 Task: Add Description DS0045 to Card Card0045 in Board Board0042 in Workspace Development in Trello
Action: Mouse moved to (600, 100)
Screenshot: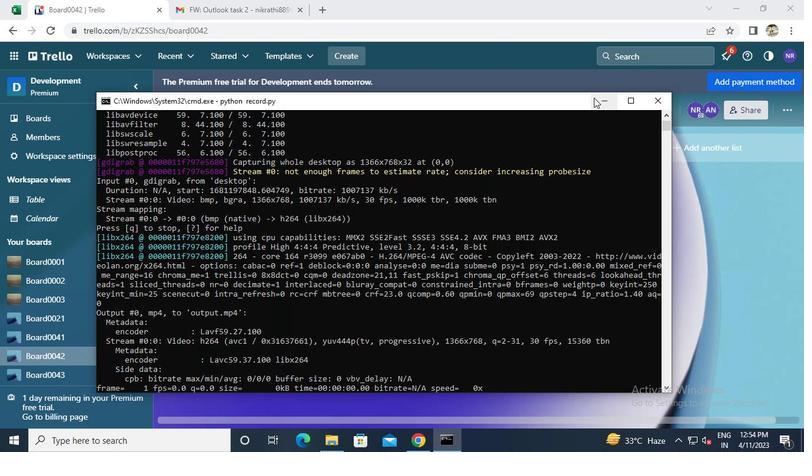 
Action: Mouse pressed left at (600, 100)
Screenshot: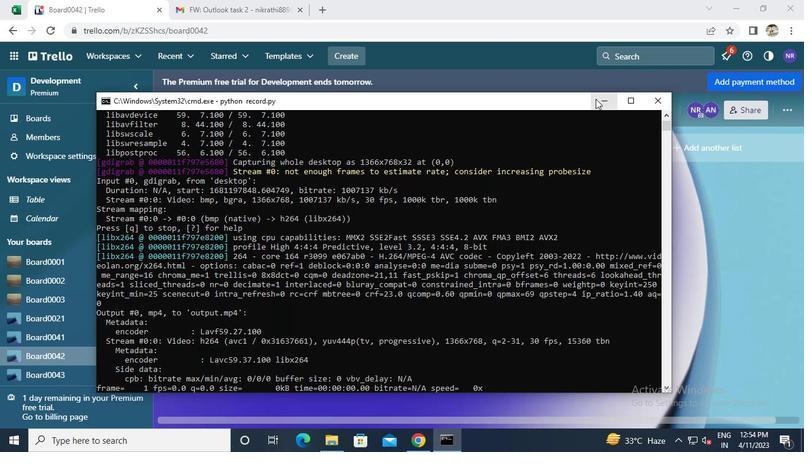 
Action: Mouse moved to (234, 191)
Screenshot: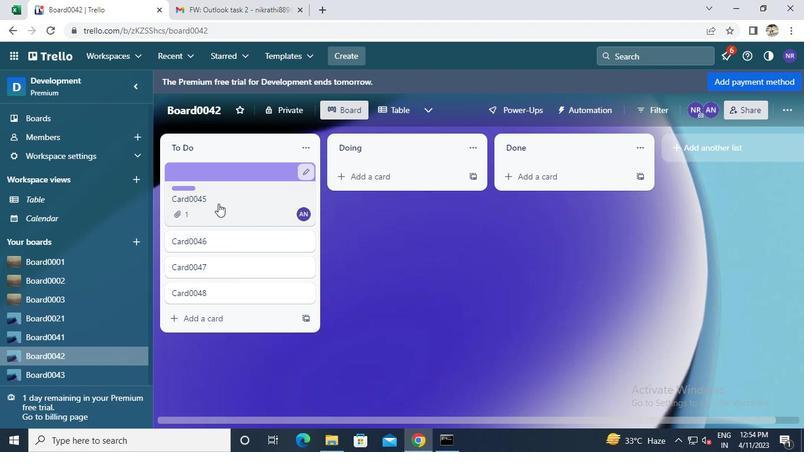 
Action: Mouse pressed left at (234, 191)
Screenshot: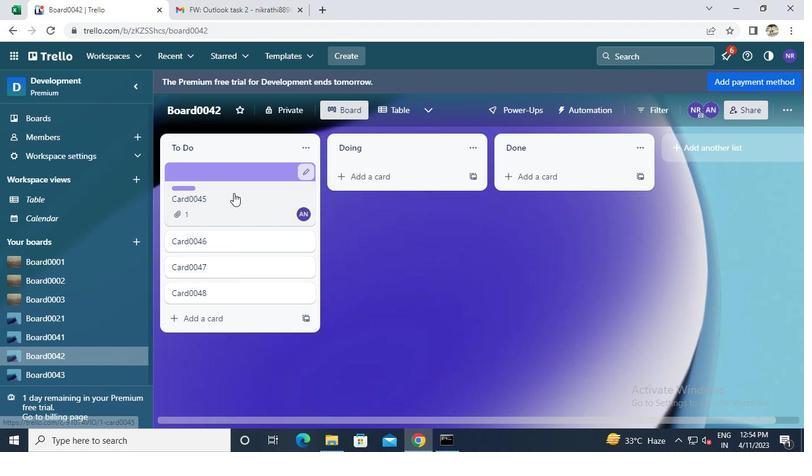 
Action: Mouse moved to (246, 277)
Screenshot: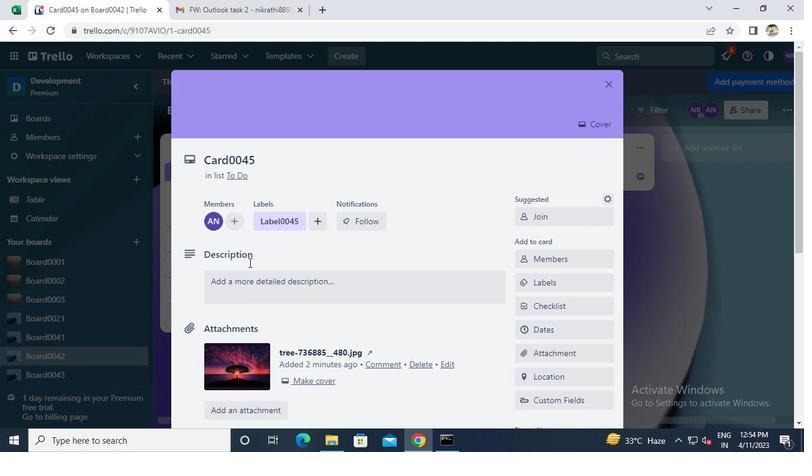 
Action: Mouse pressed left at (246, 277)
Screenshot: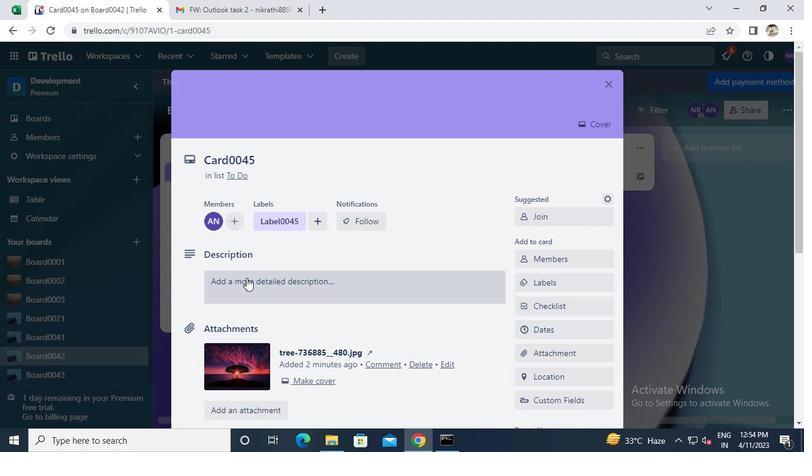 
Action: Keyboard d
Screenshot: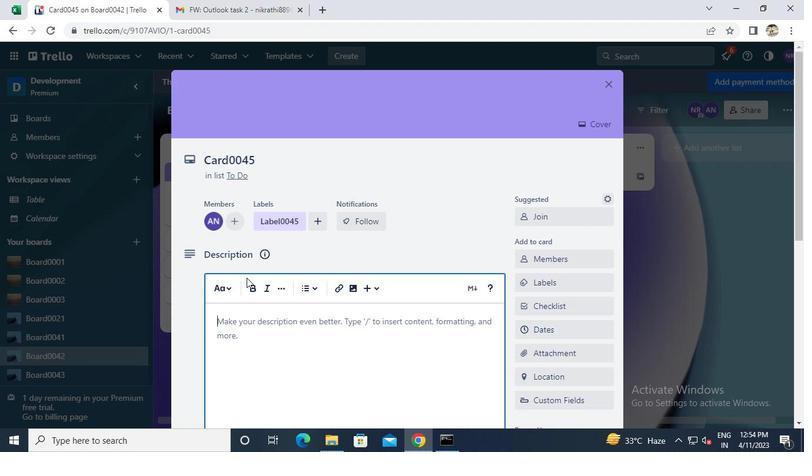 
Action: Keyboard s
Screenshot: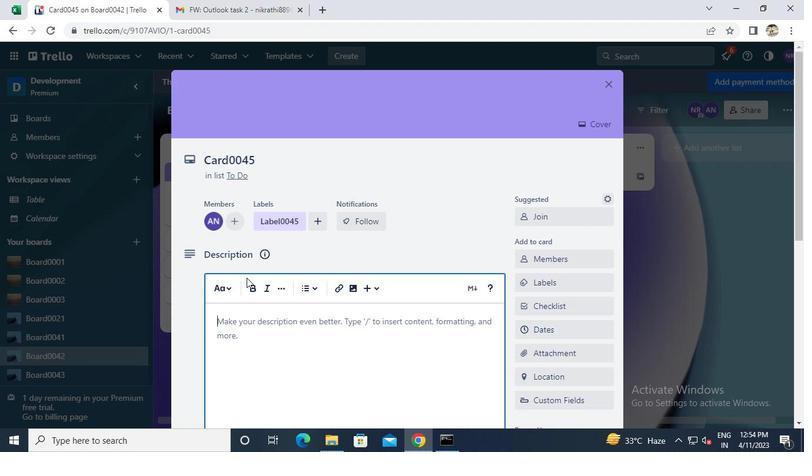 
Action: Keyboard 0
Screenshot: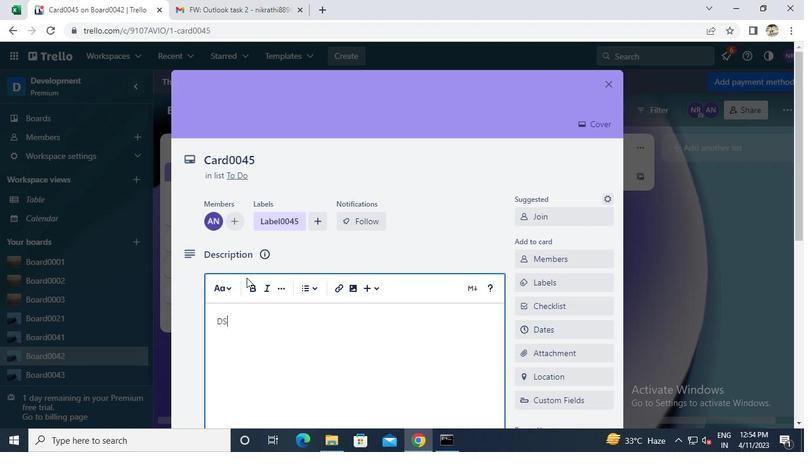 
Action: Keyboard 0
Screenshot: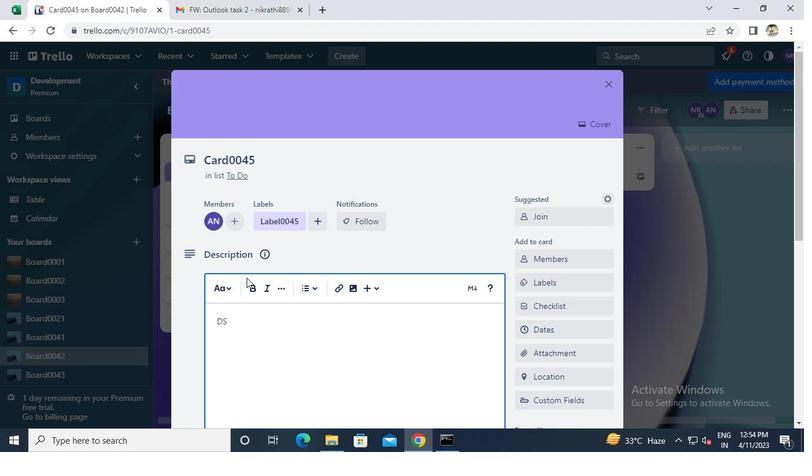 
Action: Keyboard 4
Screenshot: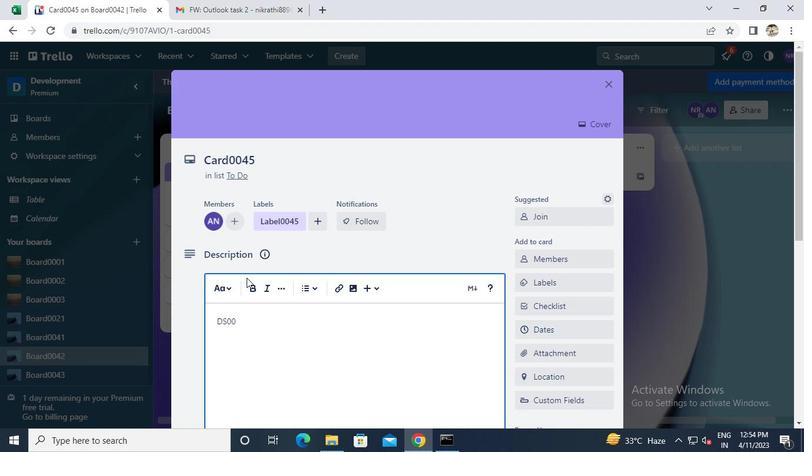 
Action: Keyboard 5
Screenshot: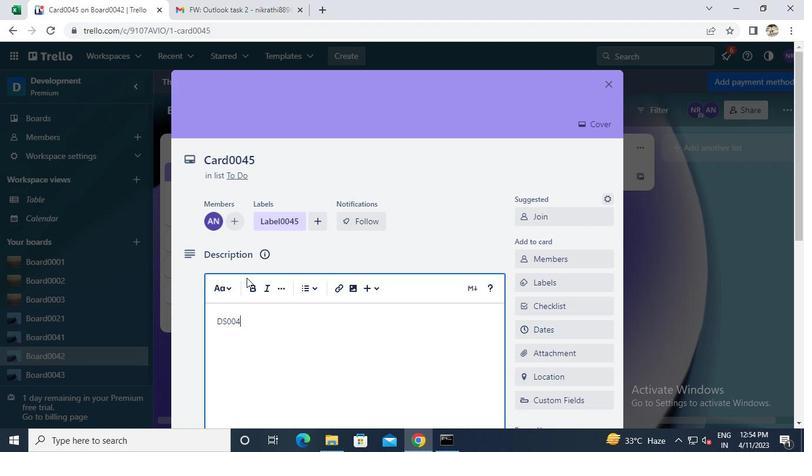 
Action: Mouse moved to (214, 269)
Screenshot: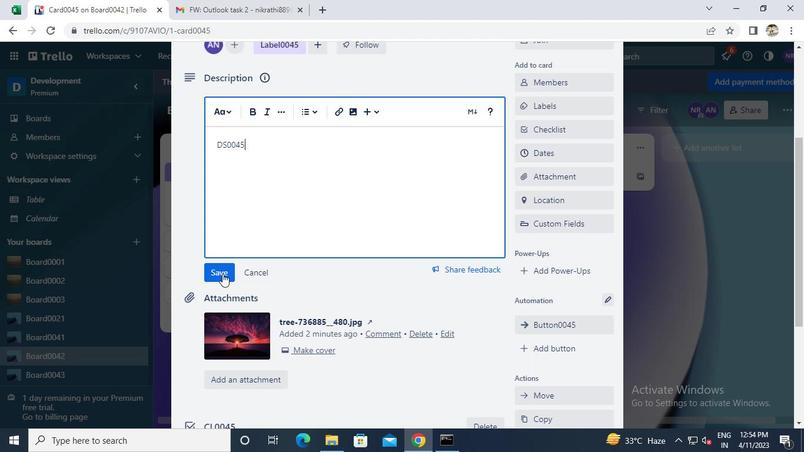 
Action: Mouse pressed left at (214, 269)
Screenshot: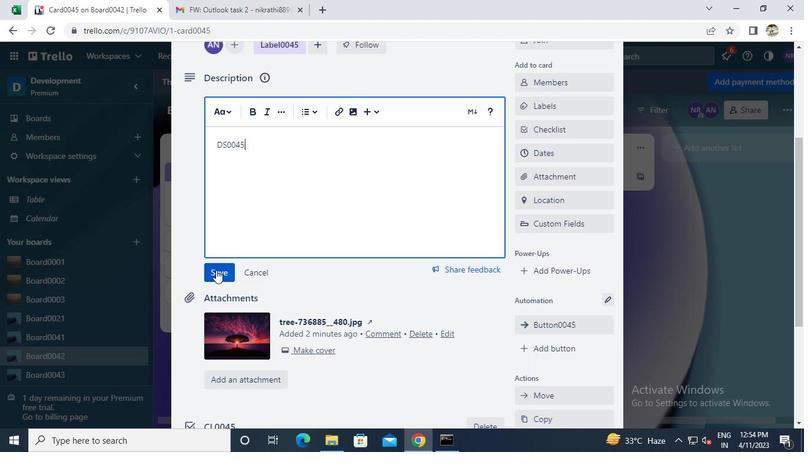 
Action: Mouse moved to (441, 438)
Screenshot: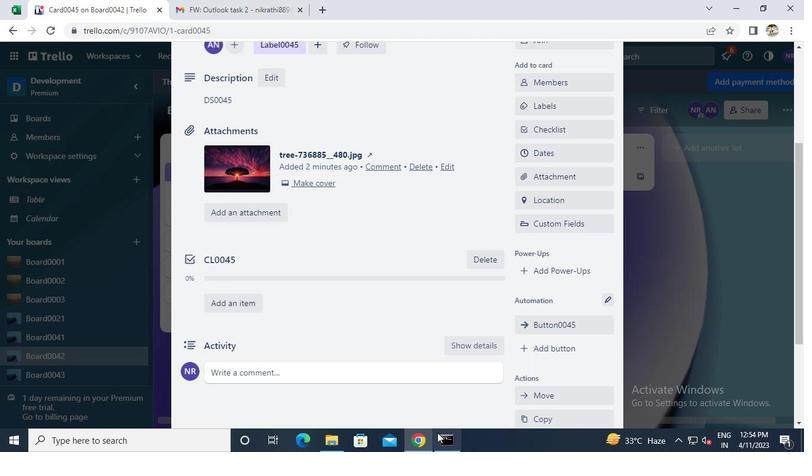 
Action: Mouse pressed left at (441, 438)
Screenshot: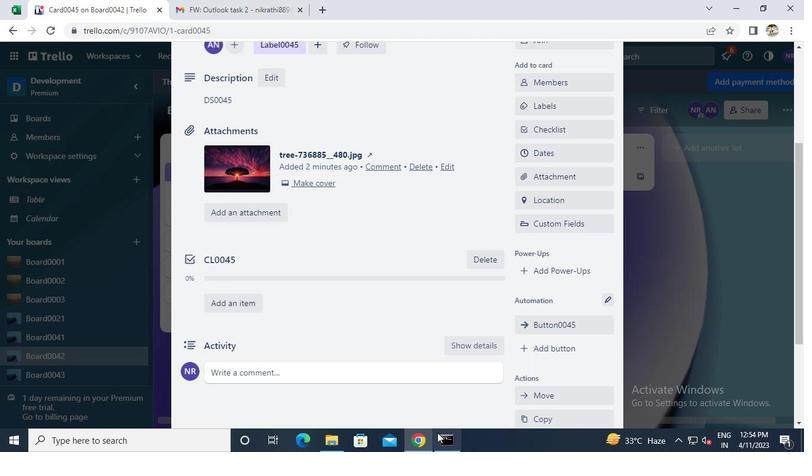 
Action: Mouse moved to (651, 103)
Screenshot: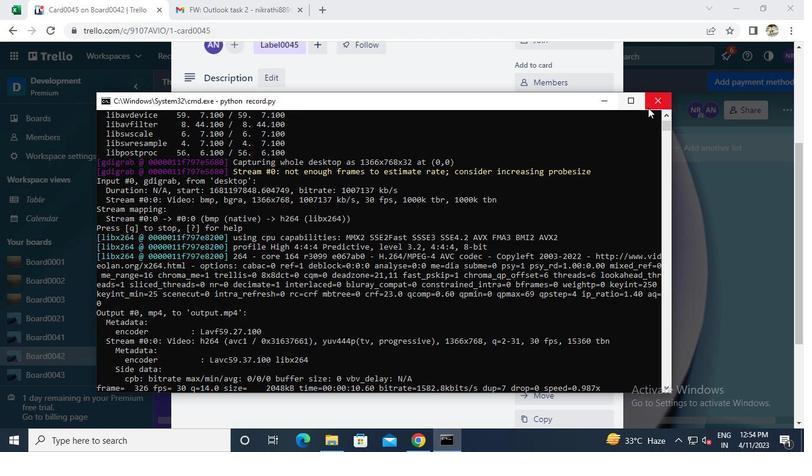 
Action: Mouse pressed left at (651, 103)
Screenshot: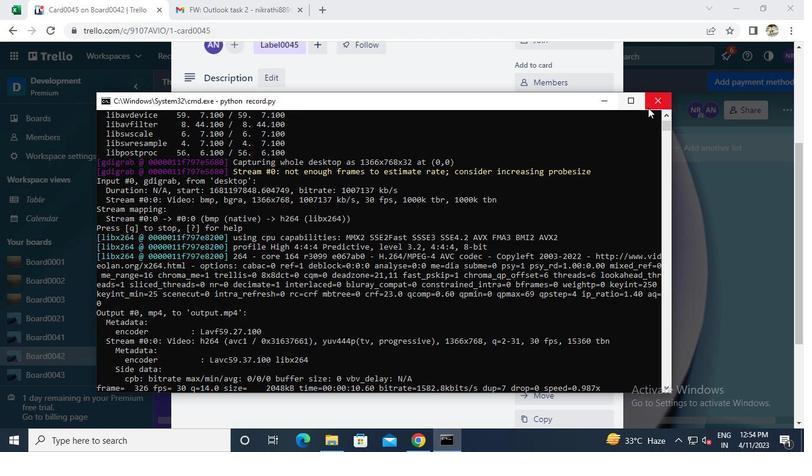 
Action: Mouse moved to (651, 103)
Screenshot: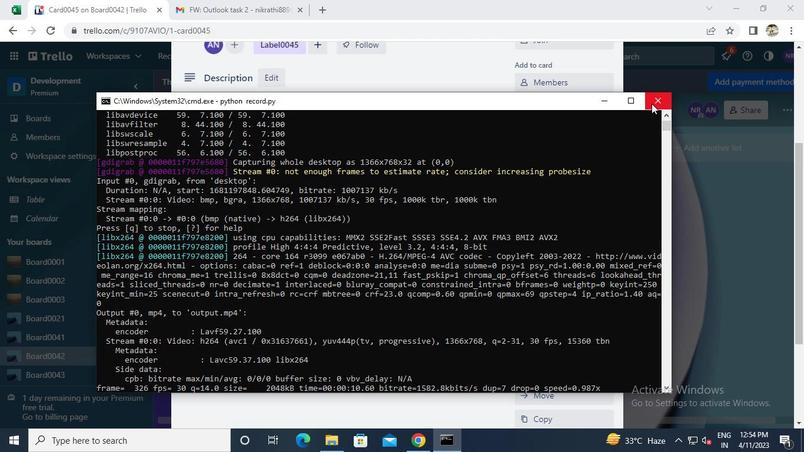 
